 Task: Use the formula "TOROW" in spreadsheet "Project portfolio".
Action: Mouse moved to (111, 78)
Screenshot: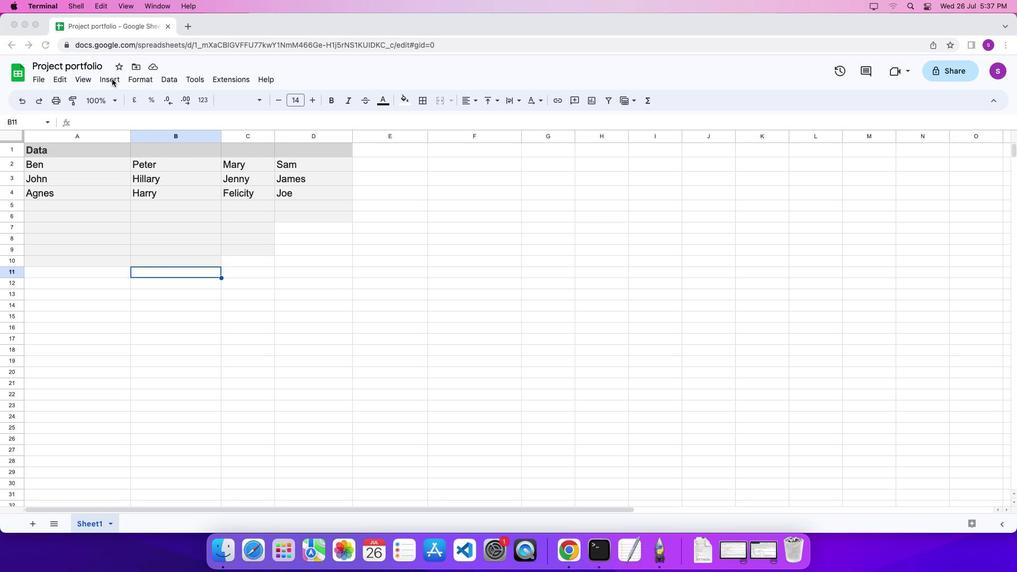 
Action: Mouse pressed left at (111, 78)
Screenshot: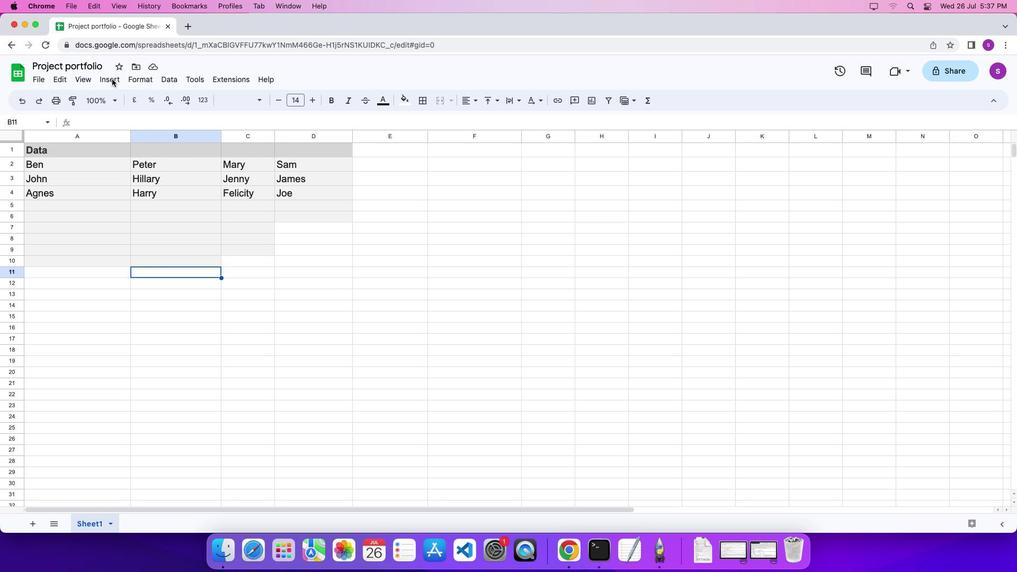 
Action: Mouse moved to (114, 78)
Screenshot: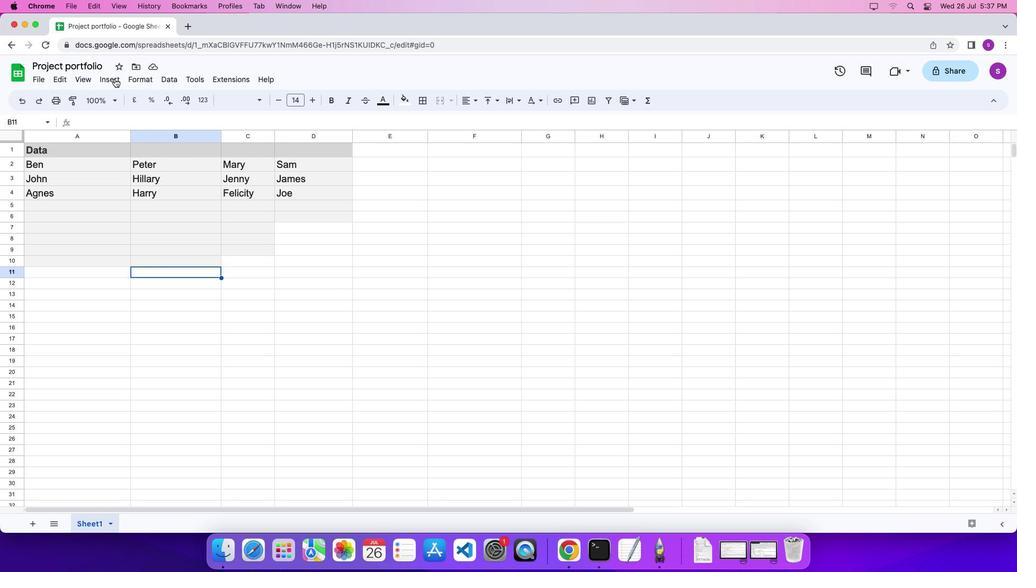 
Action: Mouse pressed left at (114, 78)
Screenshot: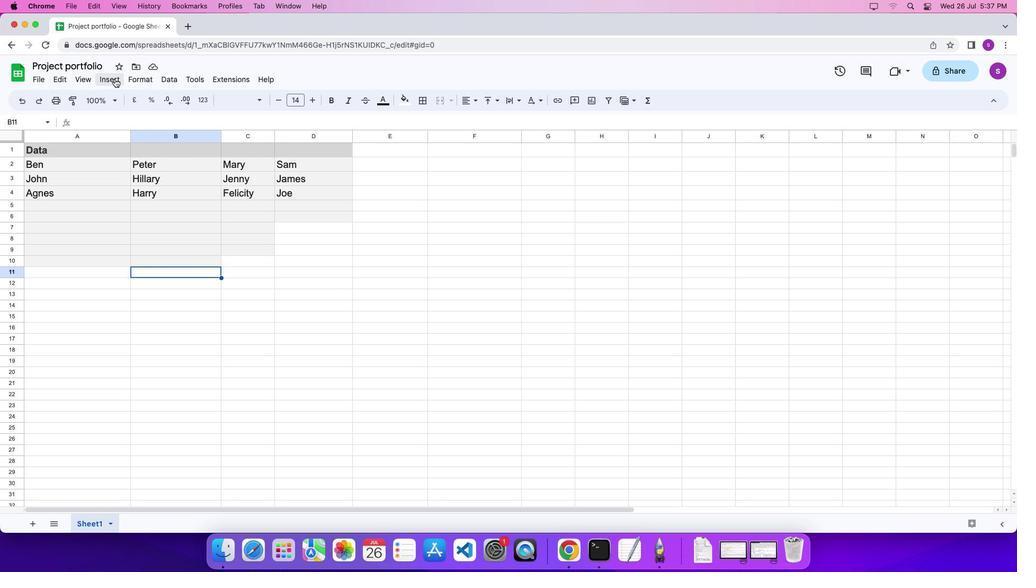 
Action: Mouse moved to (485, 445)
Screenshot: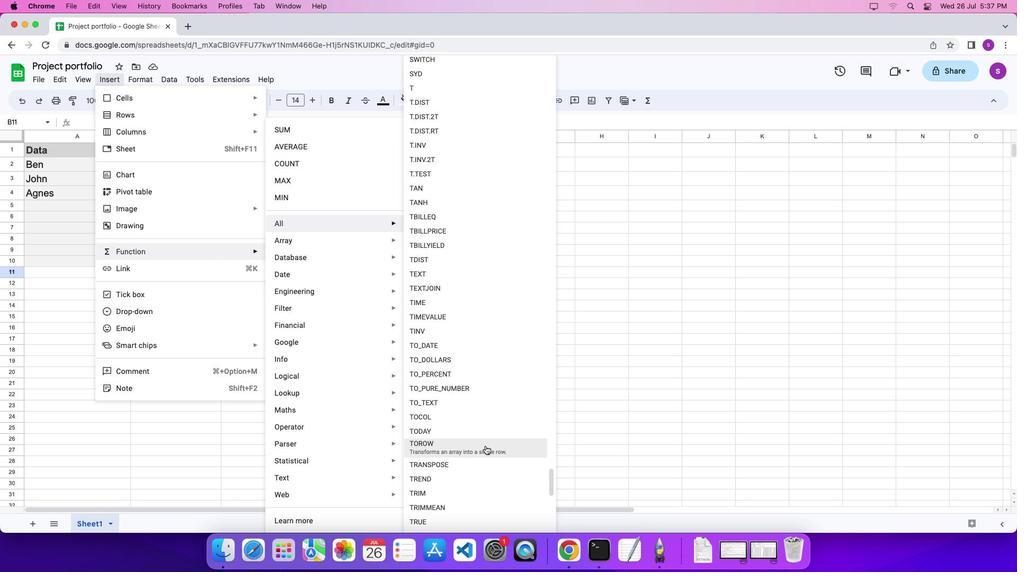 
Action: Mouse pressed left at (485, 445)
Screenshot: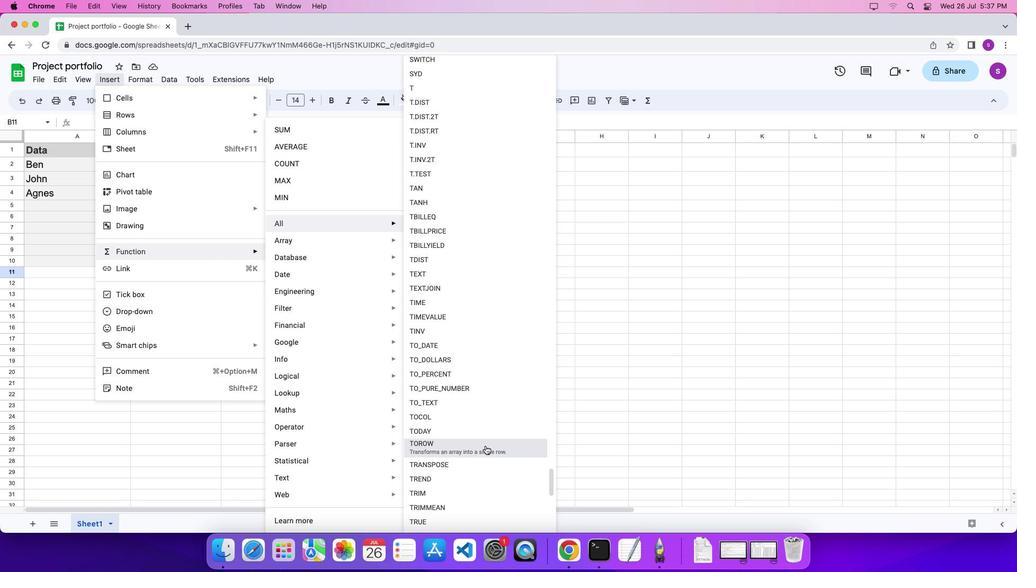 
Action: Mouse moved to (89, 161)
Screenshot: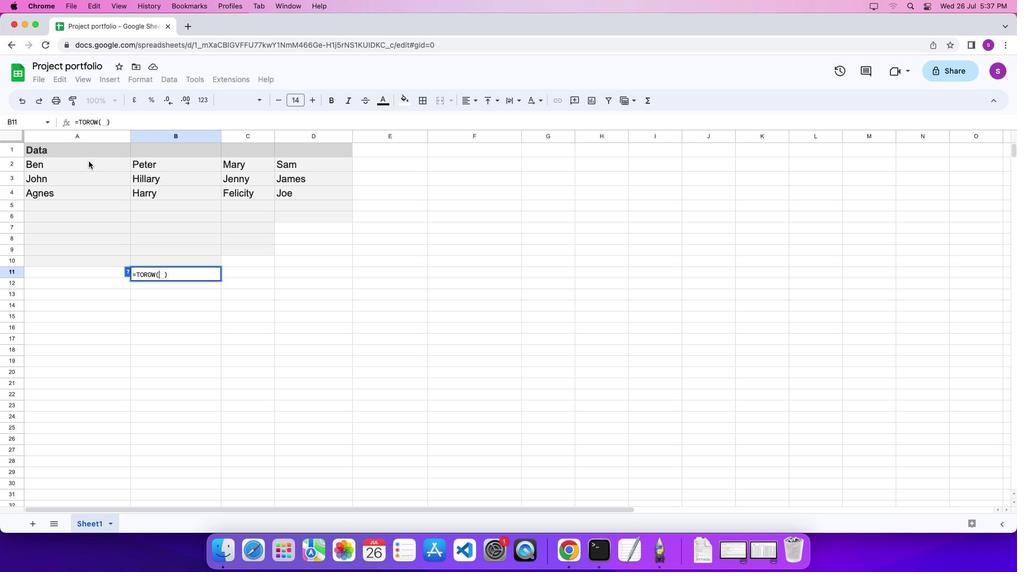 
Action: Mouse pressed left at (89, 161)
Screenshot: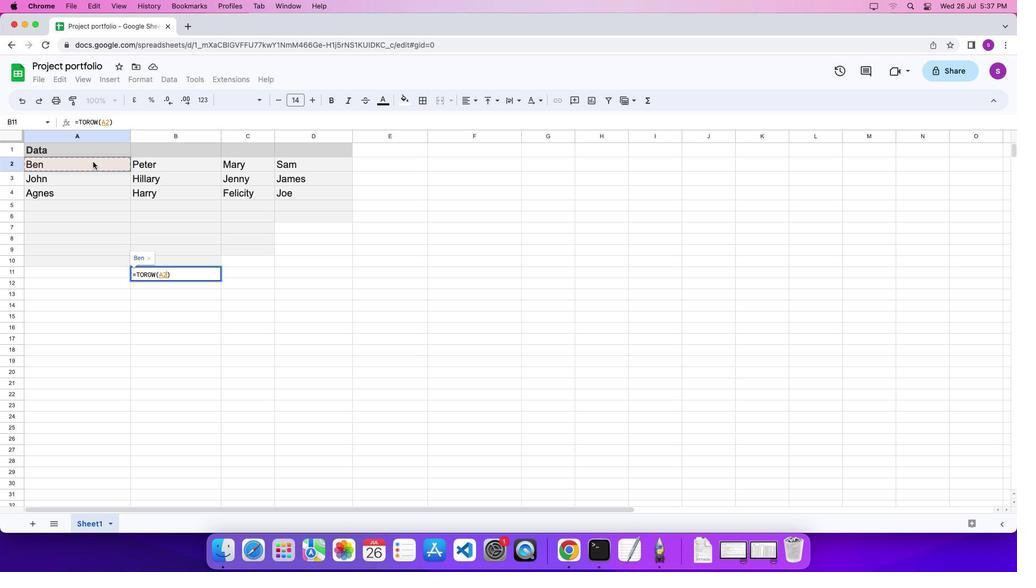 
Action: Mouse moved to (281, 198)
Screenshot: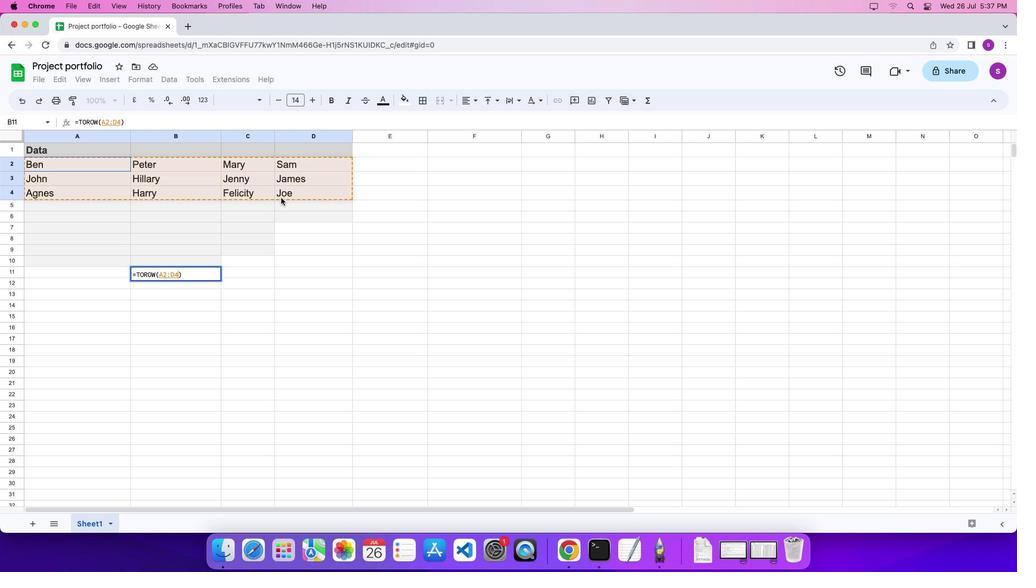 
Action: Key pressed '\x03'
Screenshot: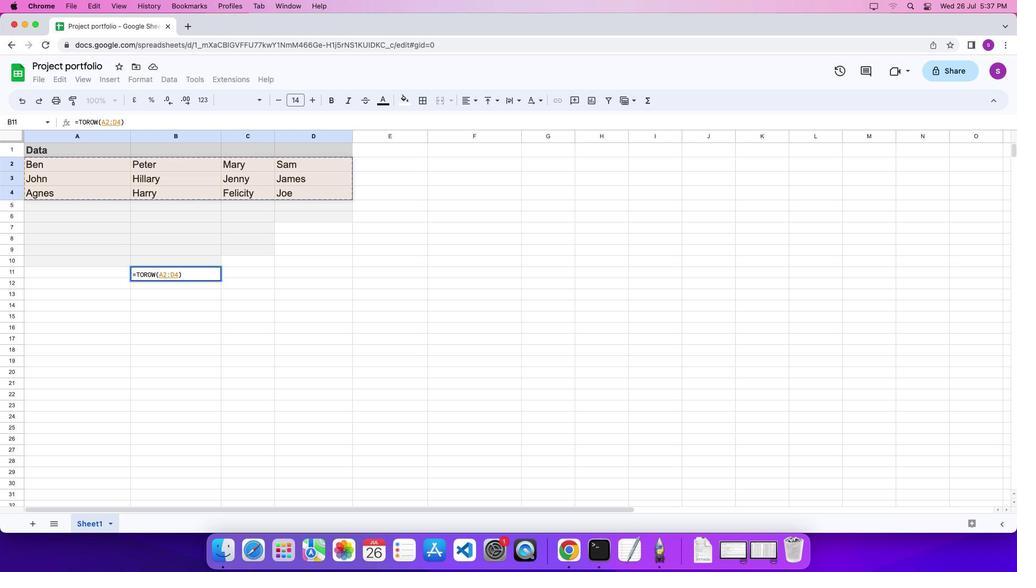 
Action: Mouse moved to (307, 222)
Screenshot: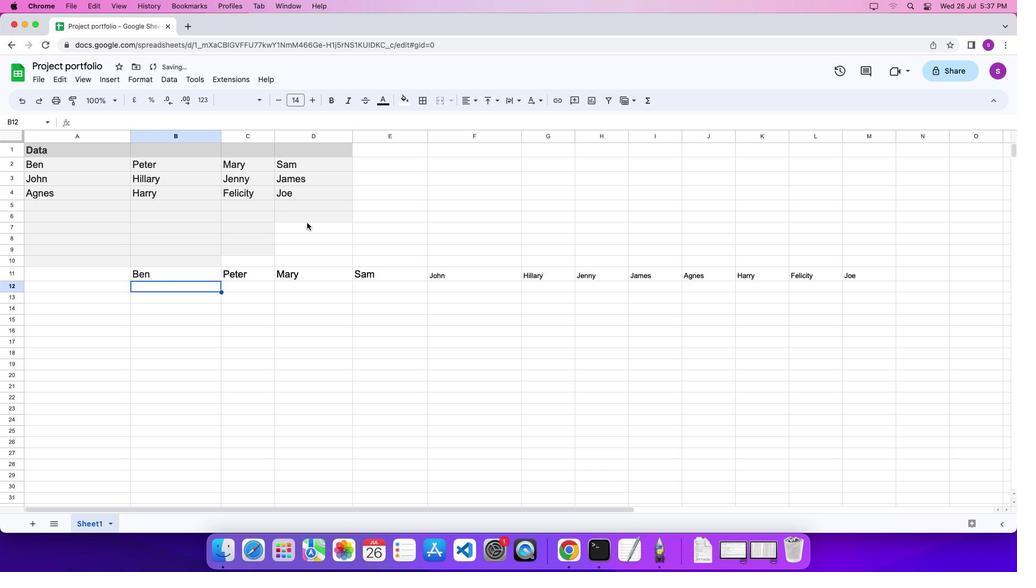 
